 Task: Change print destination to Fax.
Action: Mouse moved to (1174, 114)
Screenshot: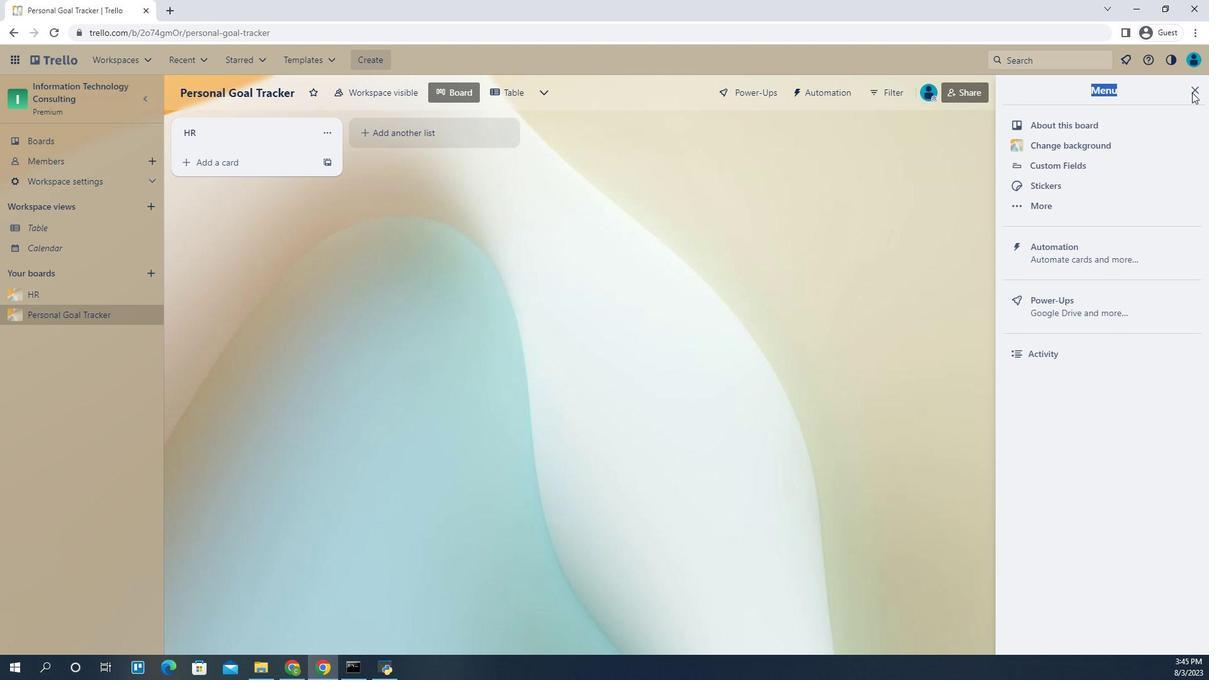 
Action: Mouse pressed left at (1174, 114)
Screenshot: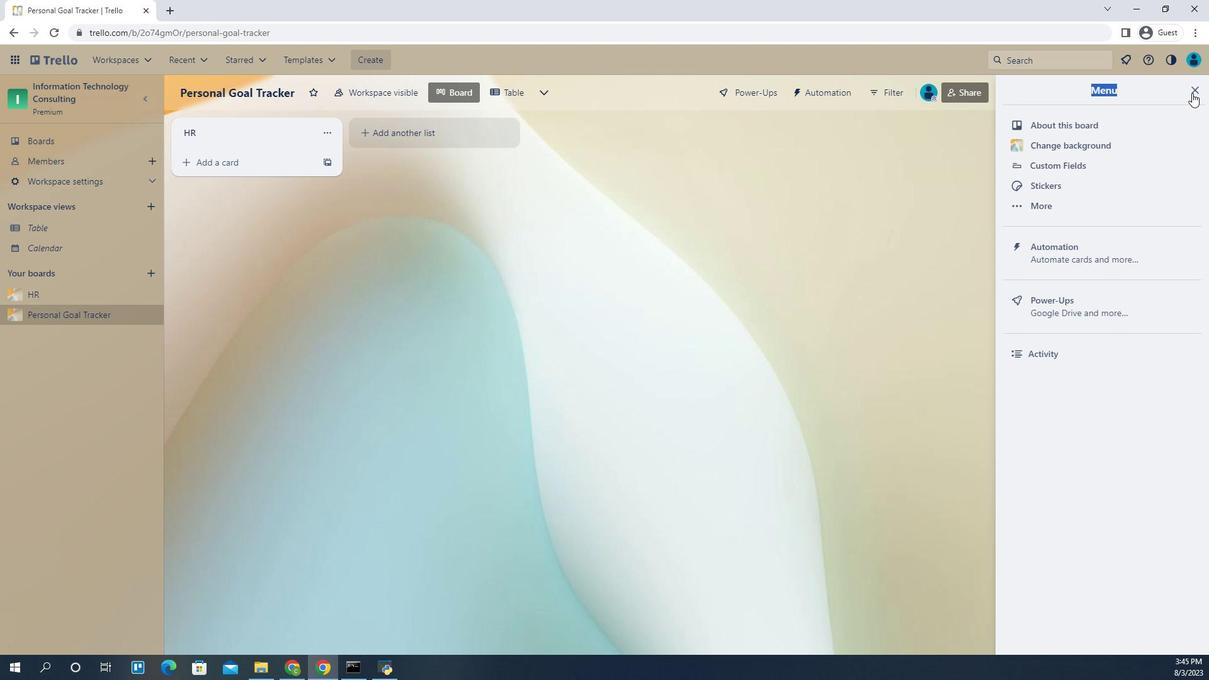 
Action: Mouse moved to (1068, 216)
Screenshot: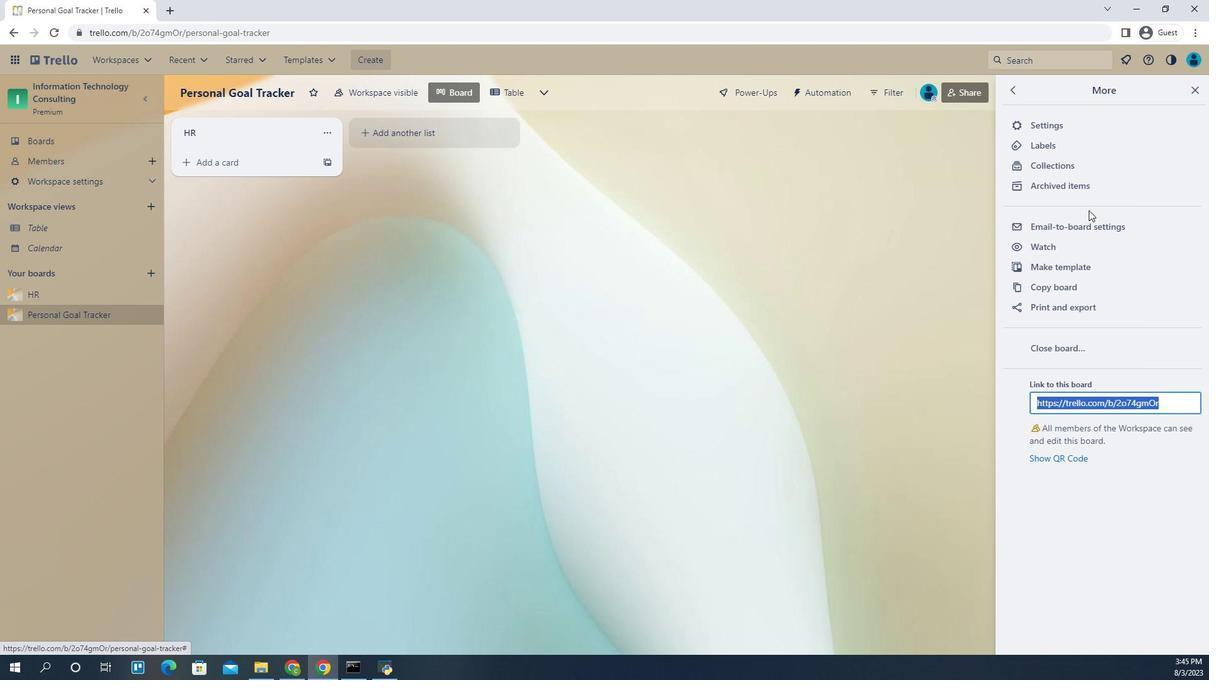 
Action: Mouse pressed left at (1068, 216)
Screenshot: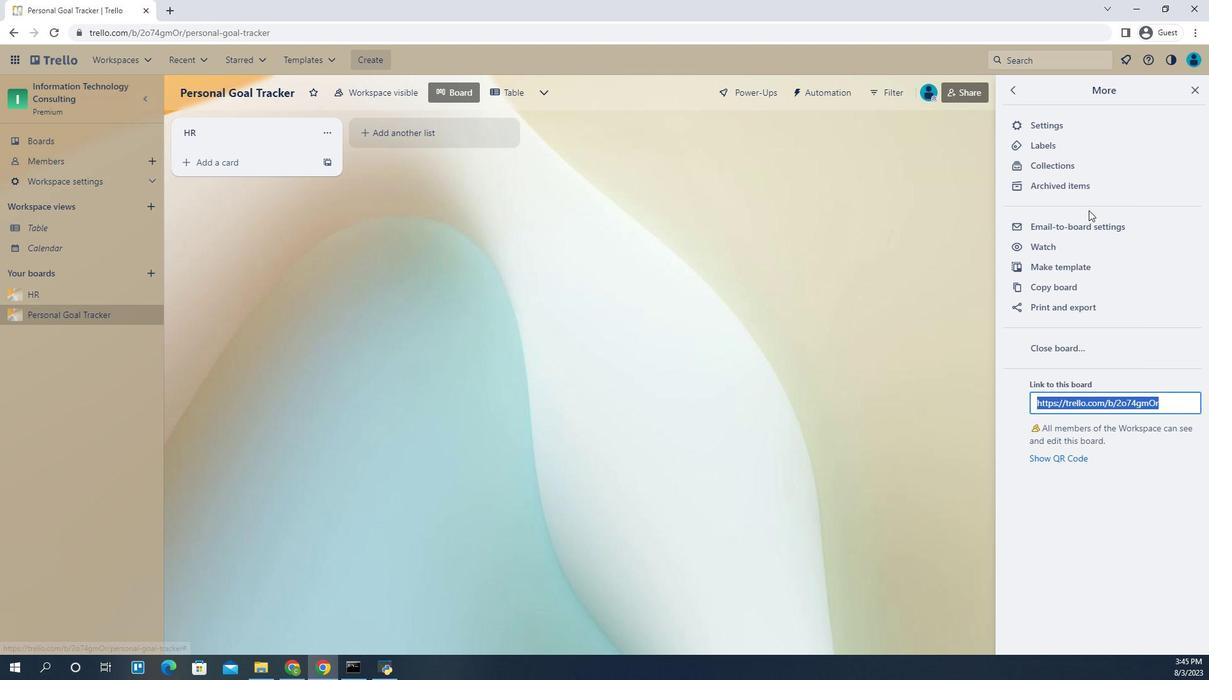 
Action: Mouse moved to (1065, 305)
Screenshot: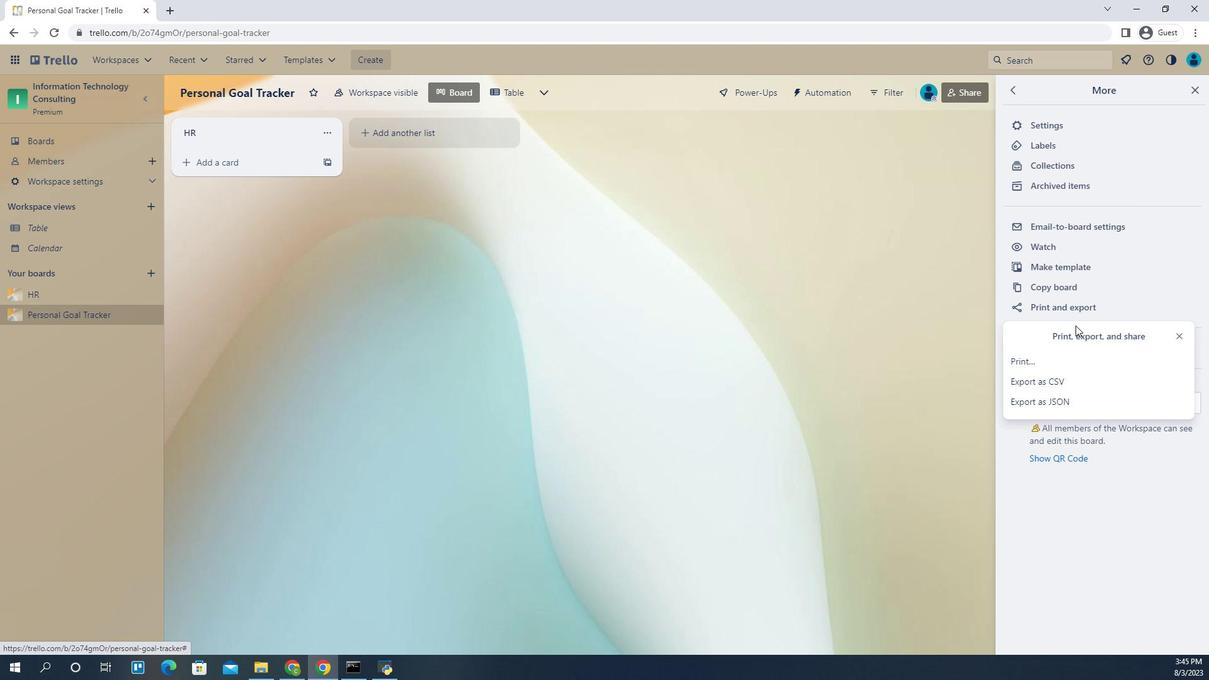 
Action: Mouse pressed left at (1065, 305)
Screenshot: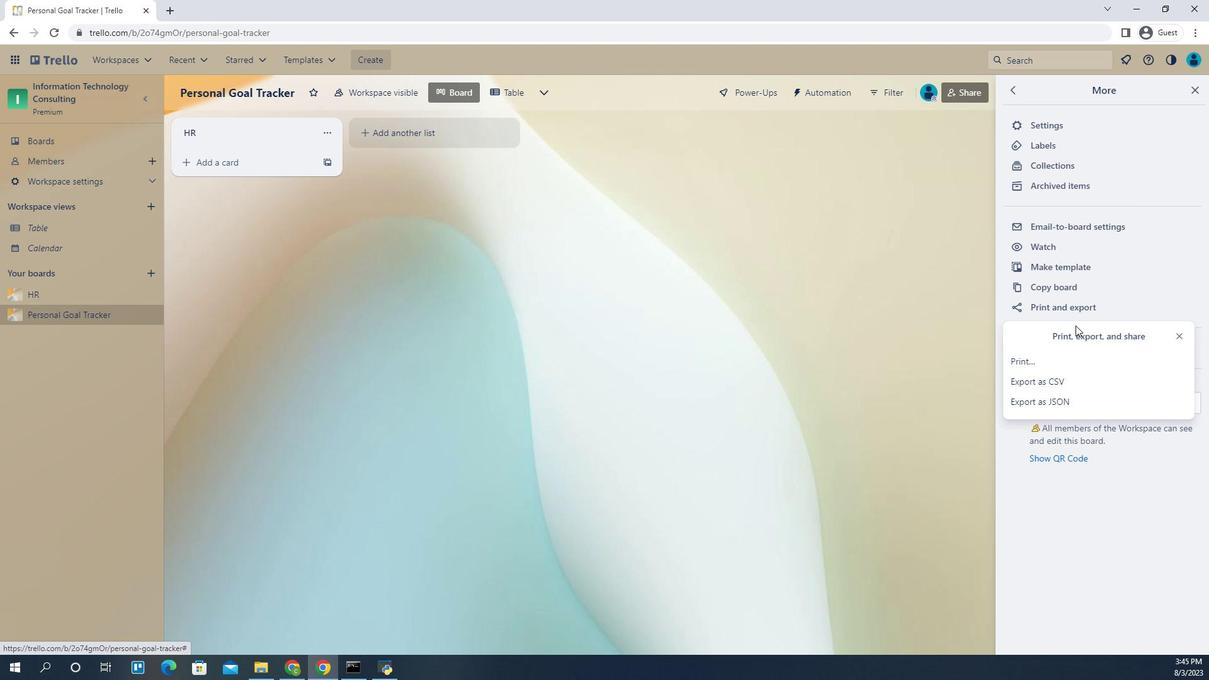 
Action: Mouse moved to (1046, 353)
Screenshot: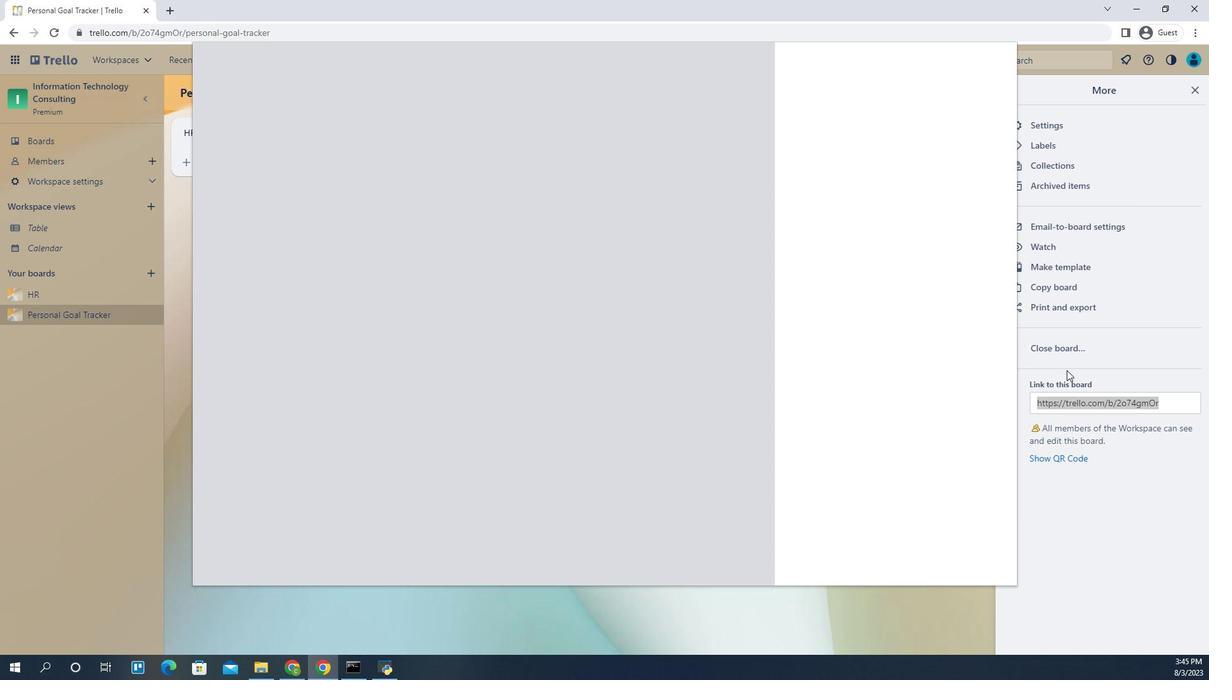 
Action: Mouse pressed left at (1046, 353)
Screenshot: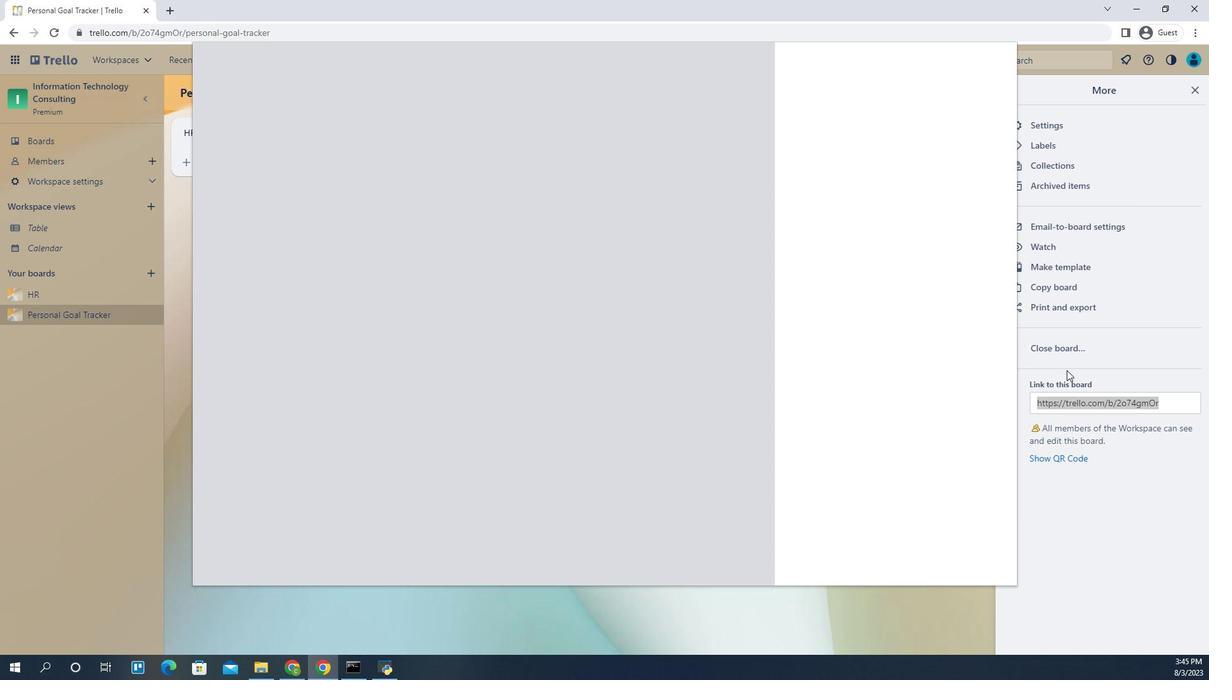 
Action: Mouse moved to (939, 122)
Screenshot: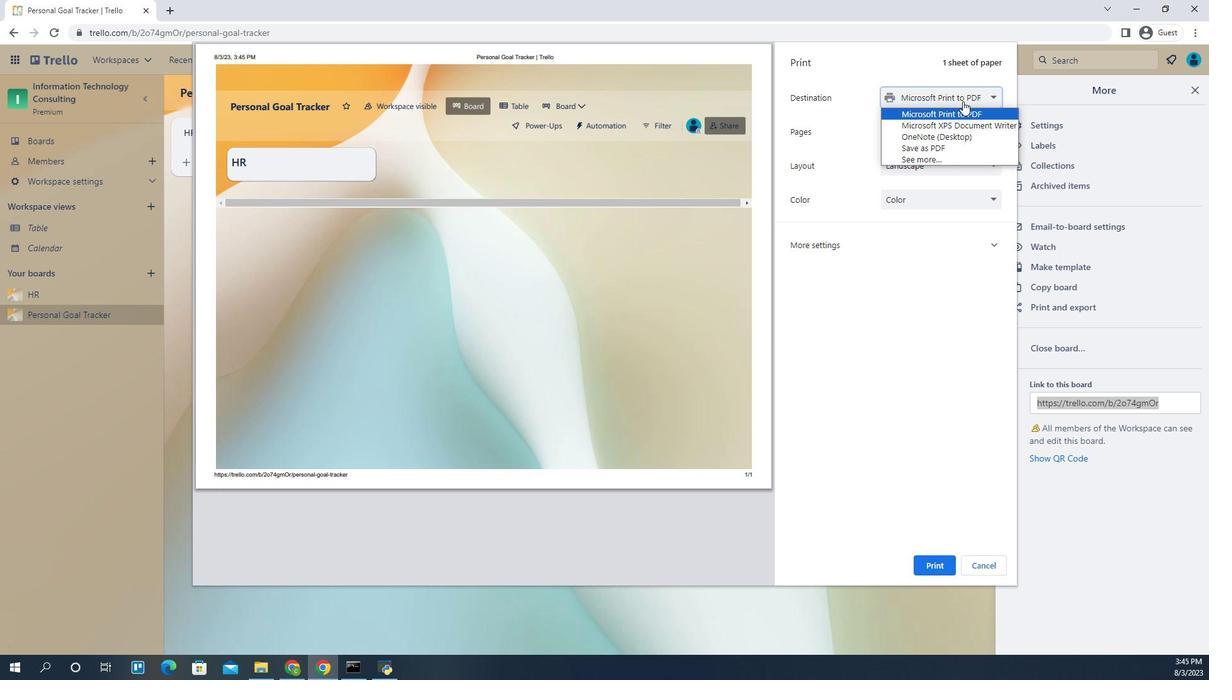 
Action: Mouse pressed left at (939, 122)
Screenshot: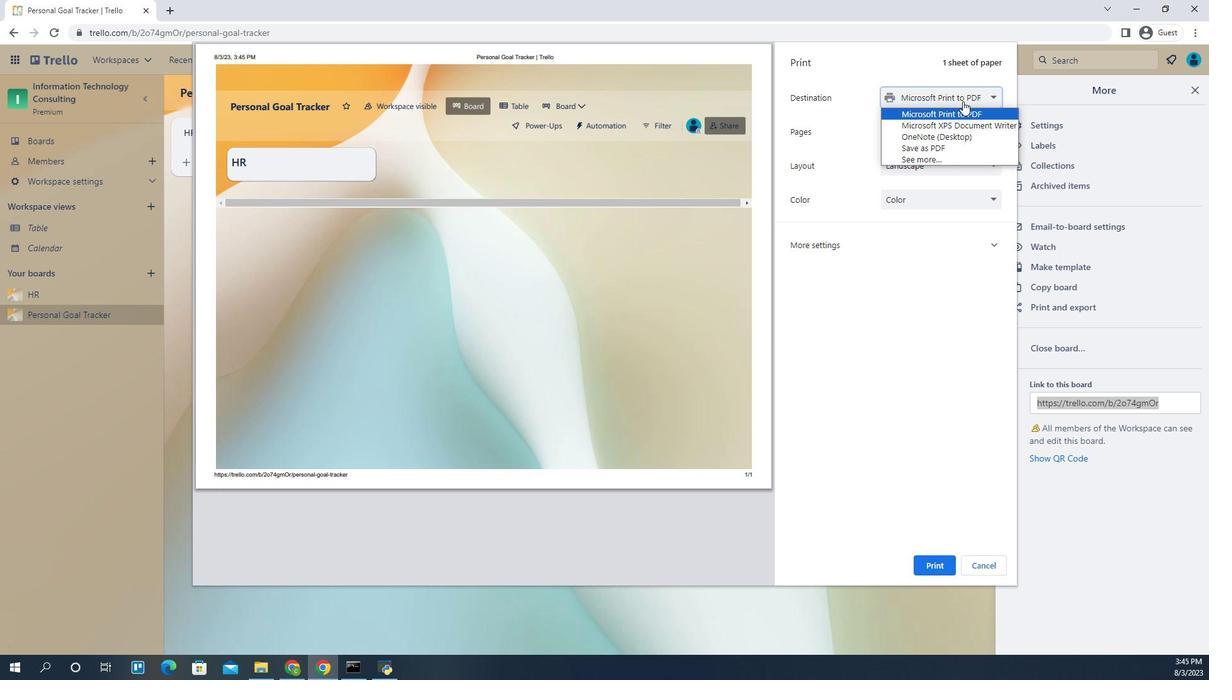 
Action: Mouse moved to (922, 168)
Screenshot: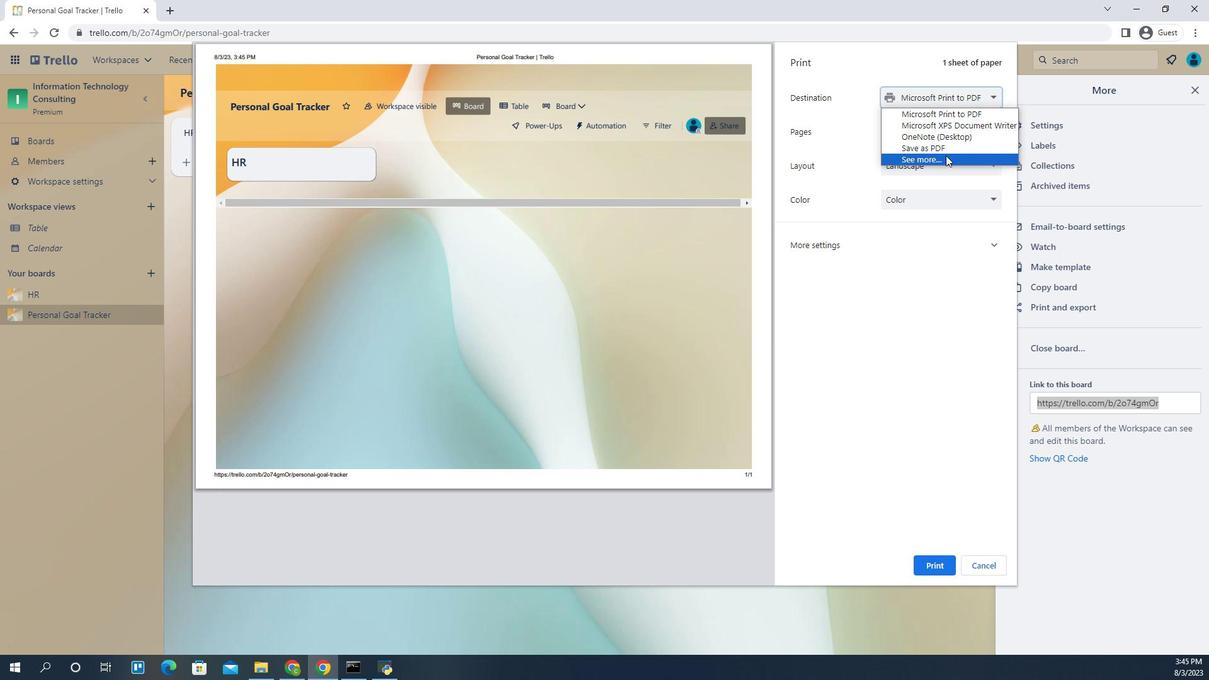 
Action: Mouse pressed left at (922, 168)
Screenshot: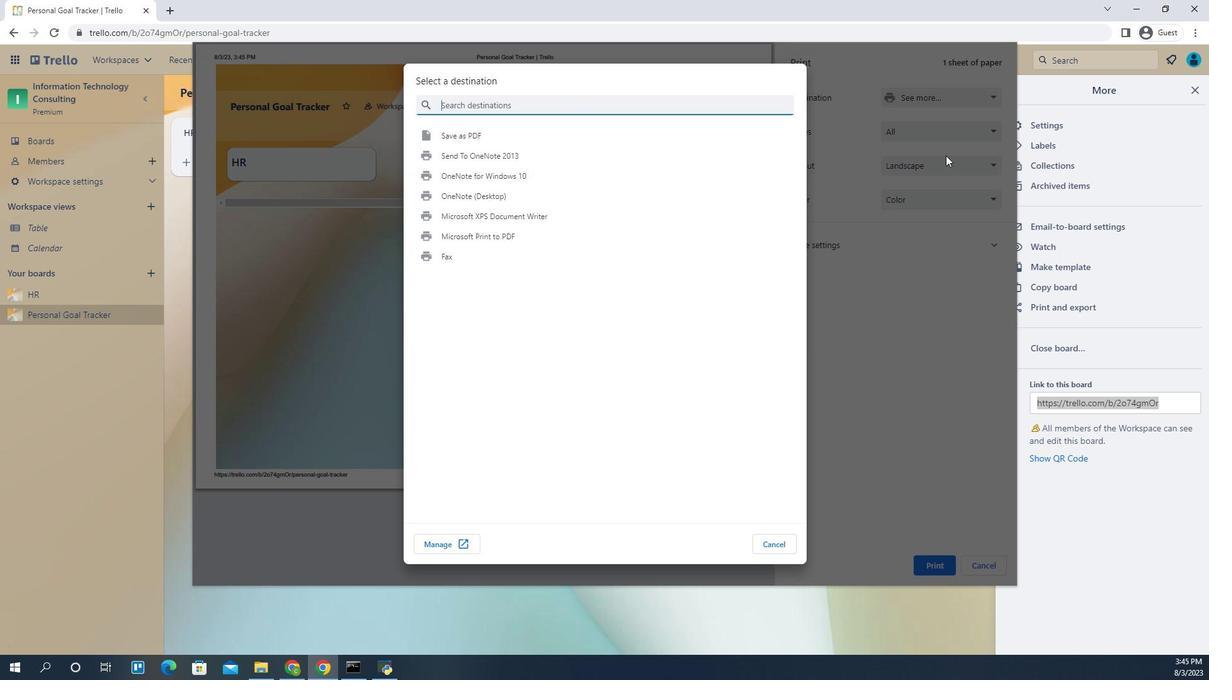 
Action: Mouse moved to (605, 251)
Screenshot: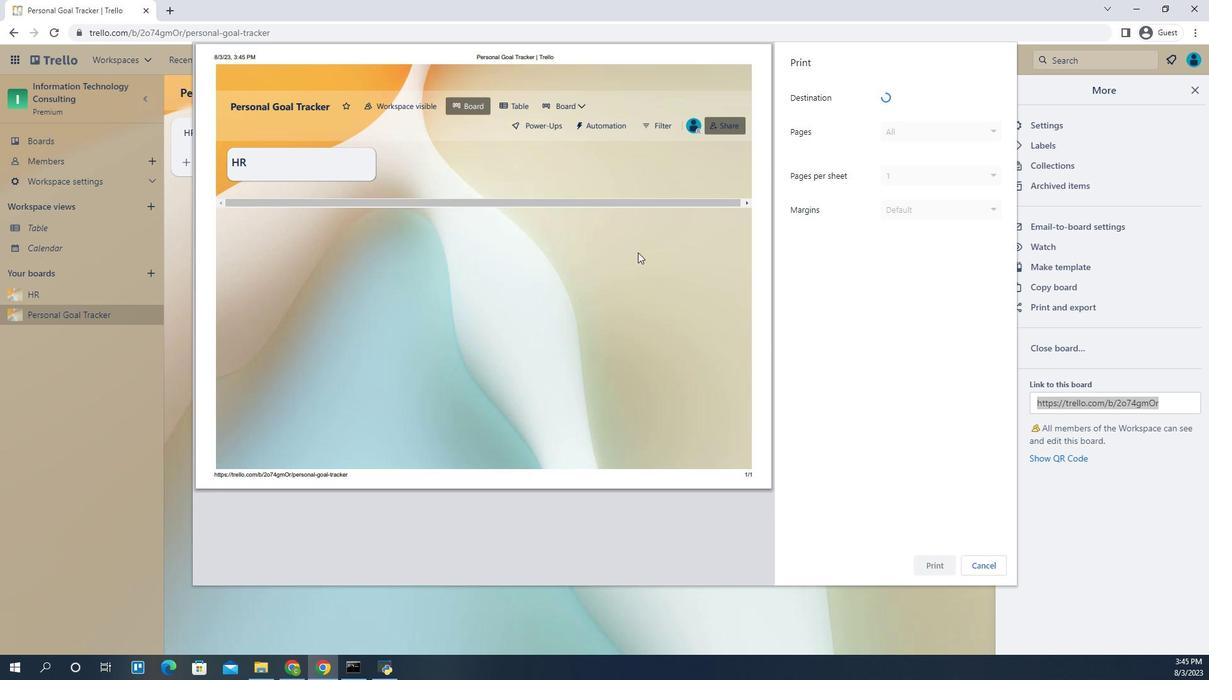 
Action: Mouse pressed left at (605, 251)
Screenshot: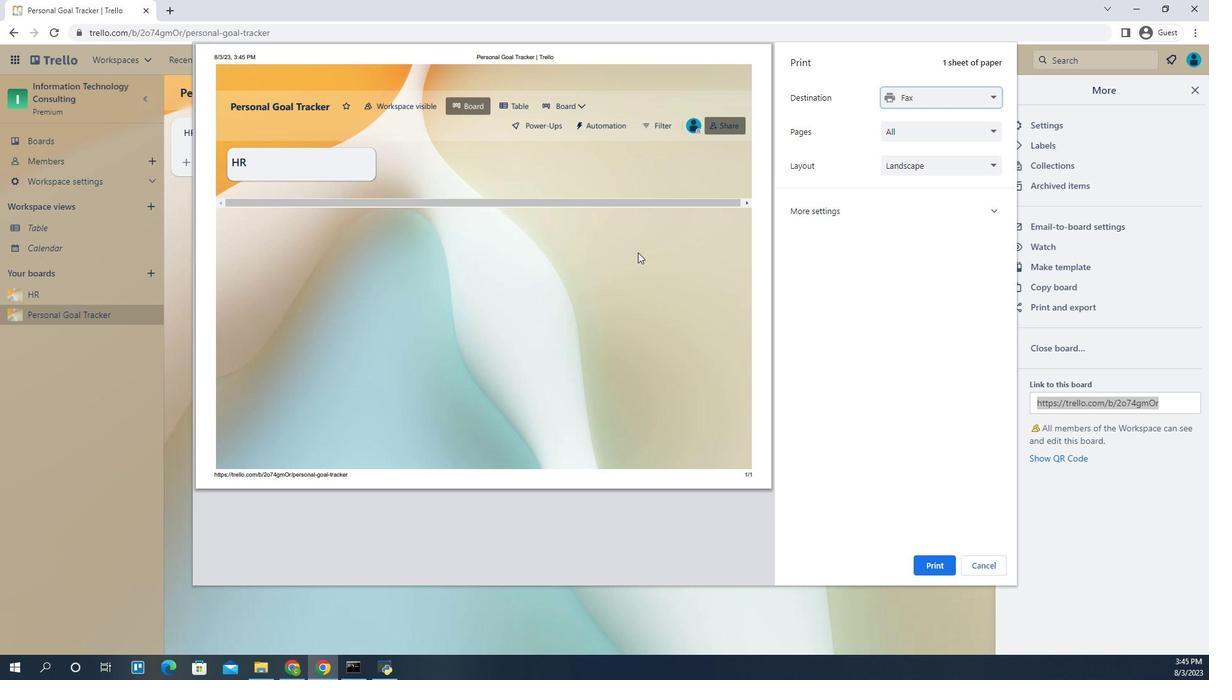 
Action: Mouse moved to (639, 277)
Screenshot: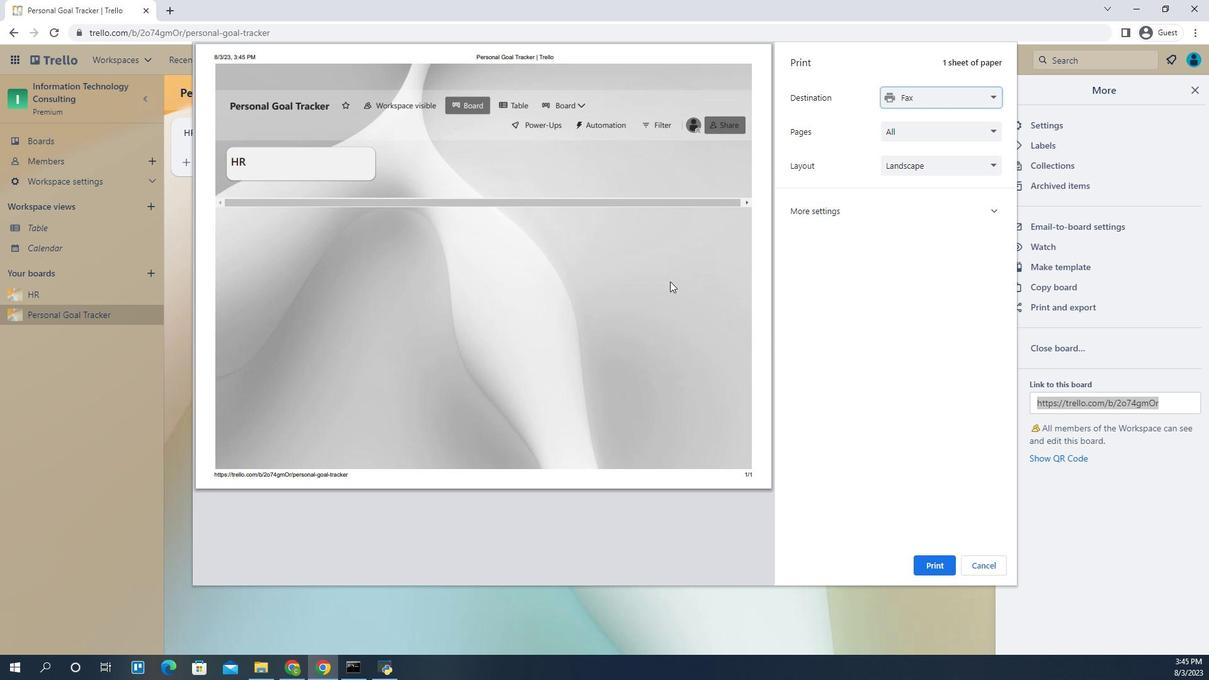 
